 Task: Set the Tuner TV Channel for DirectShow input to 2.
Action: Mouse moved to (118, 14)
Screenshot: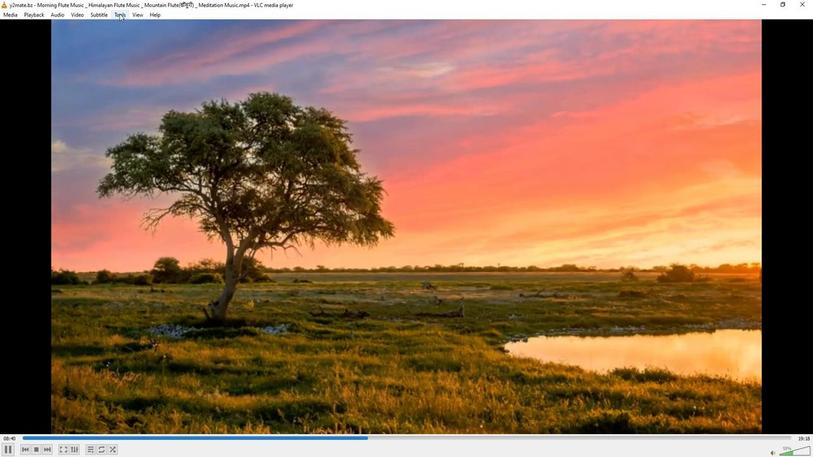
Action: Mouse pressed left at (118, 14)
Screenshot: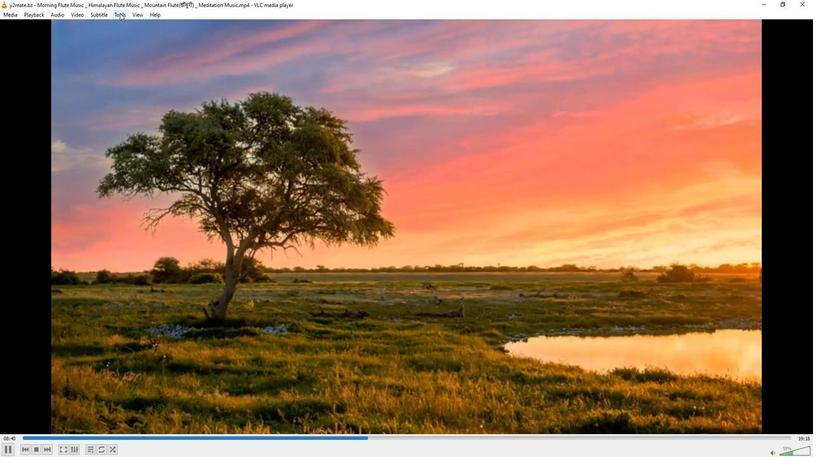 
Action: Mouse moved to (120, 119)
Screenshot: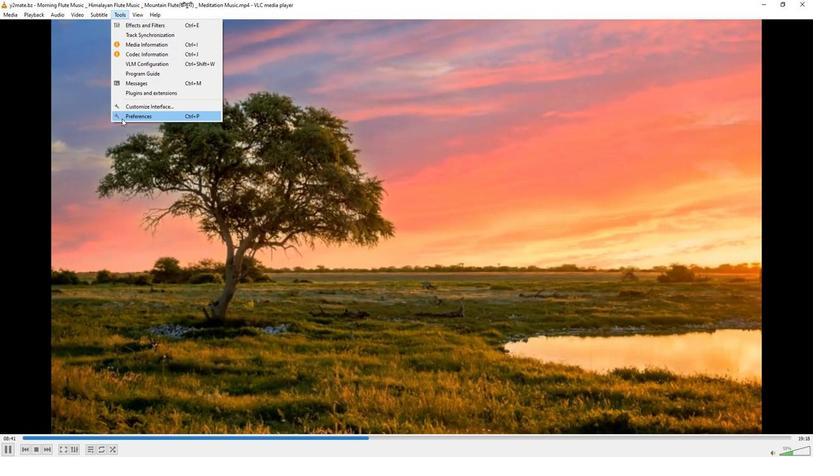 
Action: Mouse pressed left at (120, 119)
Screenshot: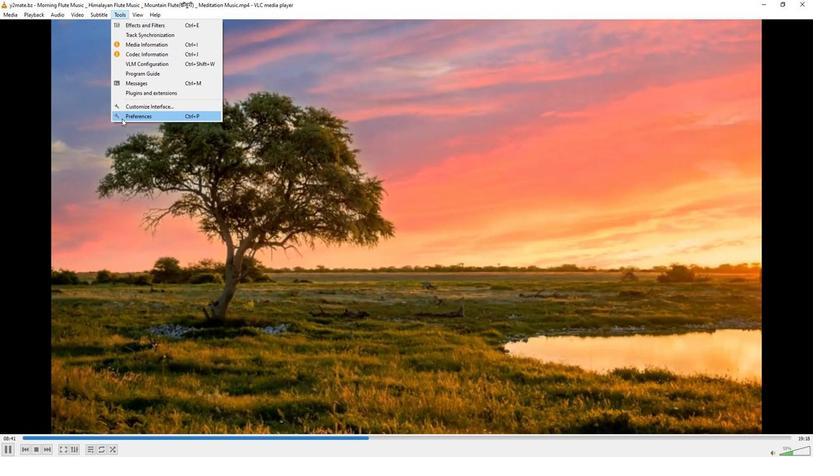 
Action: Mouse moved to (268, 373)
Screenshot: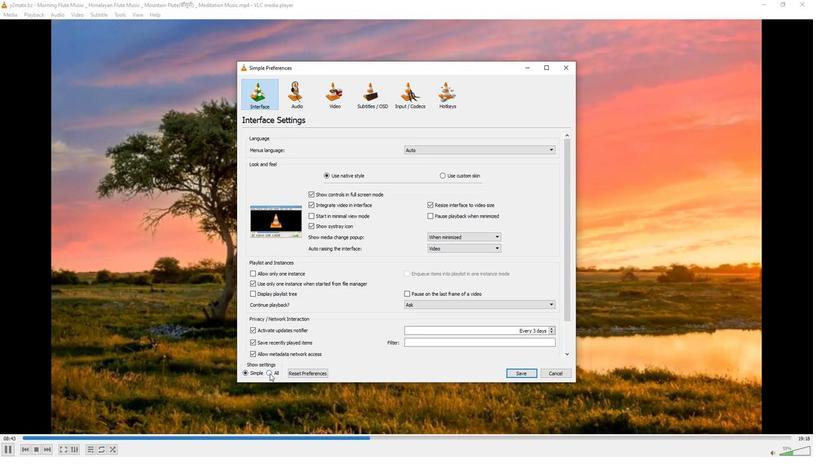 
Action: Mouse pressed left at (268, 373)
Screenshot: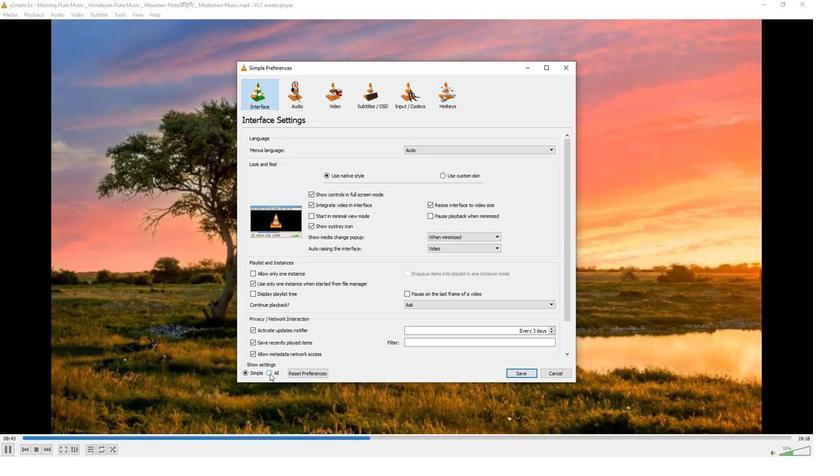 
Action: Mouse moved to (257, 230)
Screenshot: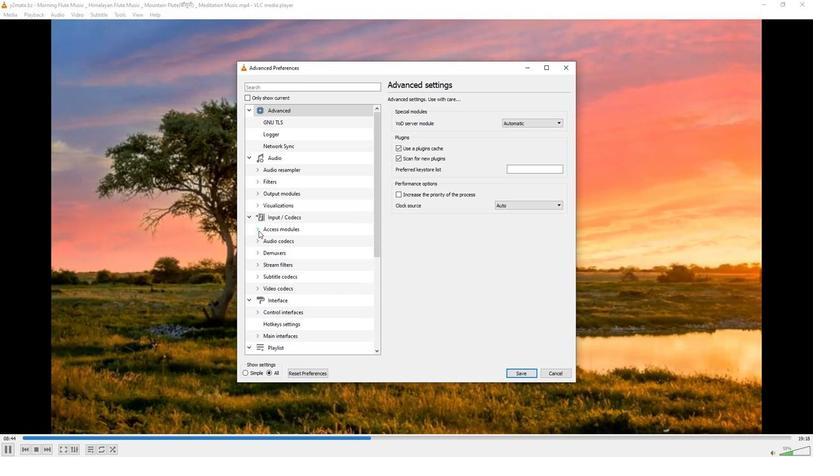 
Action: Mouse pressed left at (257, 230)
Screenshot: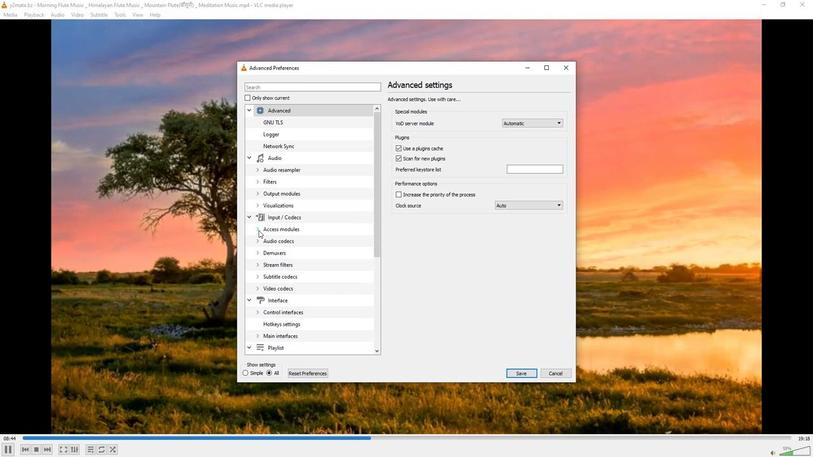 
Action: Mouse moved to (284, 291)
Screenshot: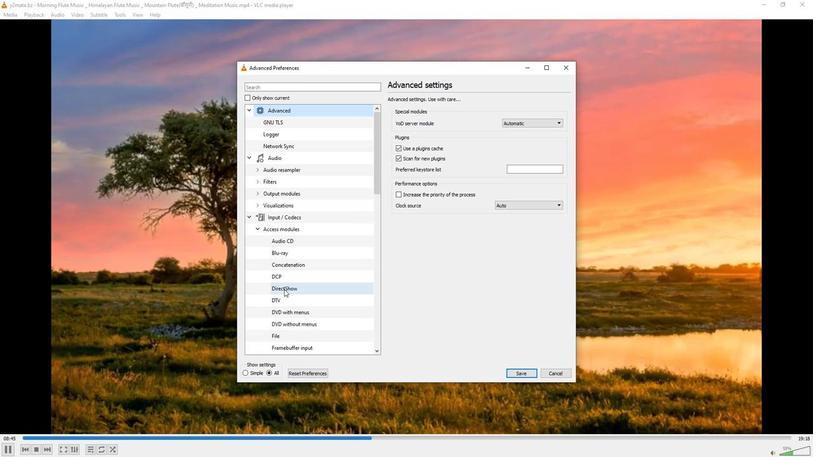 
Action: Mouse pressed left at (284, 291)
Screenshot: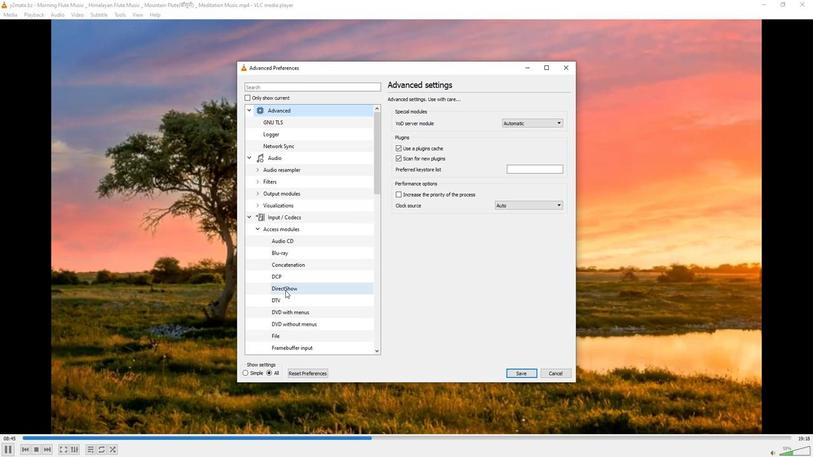 
Action: Mouse moved to (561, 200)
Screenshot: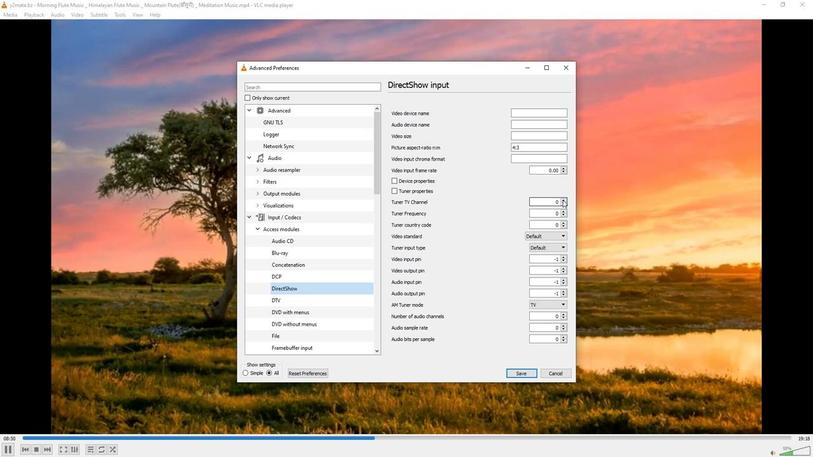 
Action: Mouse pressed left at (561, 200)
Screenshot: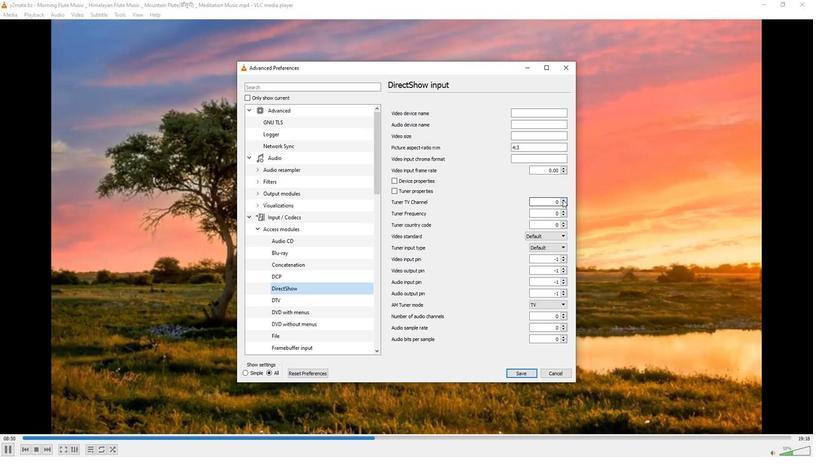 
Action: Mouse pressed left at (561, 200)
Screenshot: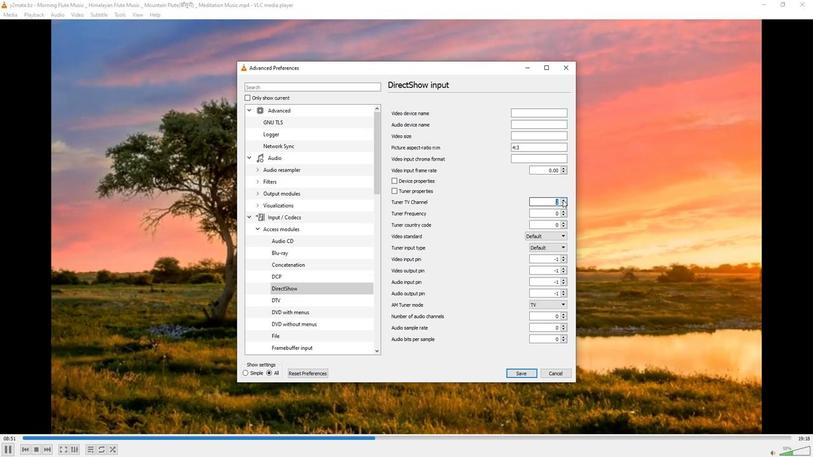 
Action: Mouse moved to (545, 193)
Screenshot: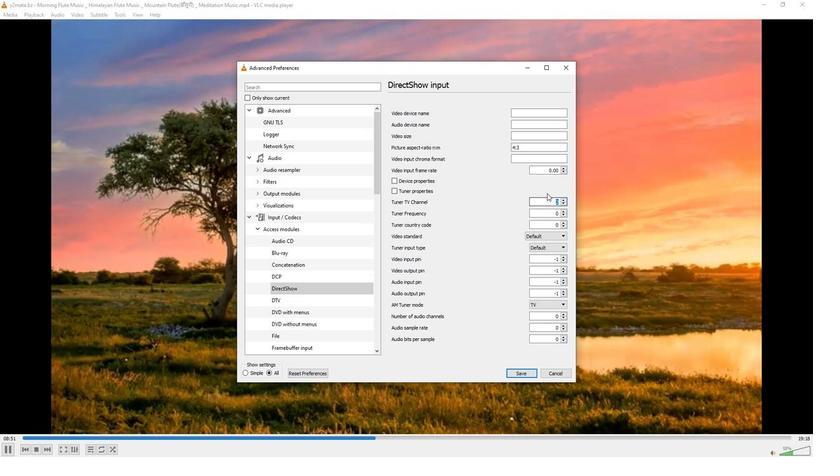 
Action: Mouse pressed left at (545, 193)
Screenshot: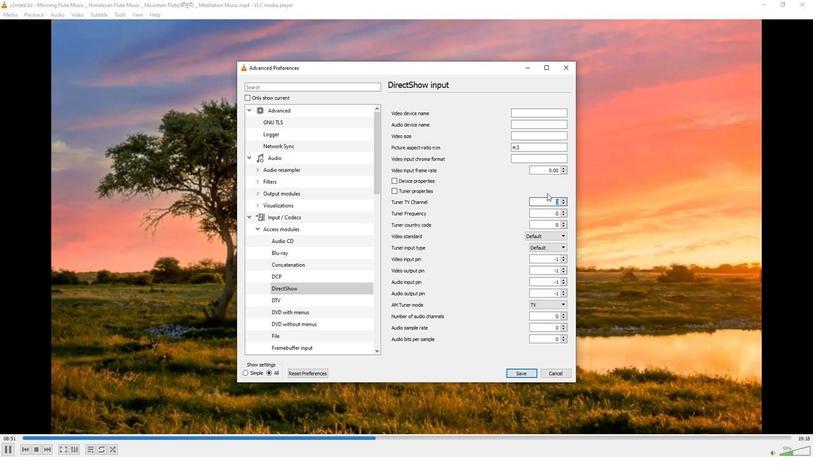 
